 Task: Add the task  Integrate a new online platform for online meditation sessions to the section Feature Flurry in the project AutoWave and add a Due Date to the respective task as 2023/12/25
Action: Mouse moved to (767, 449)
Screenshot: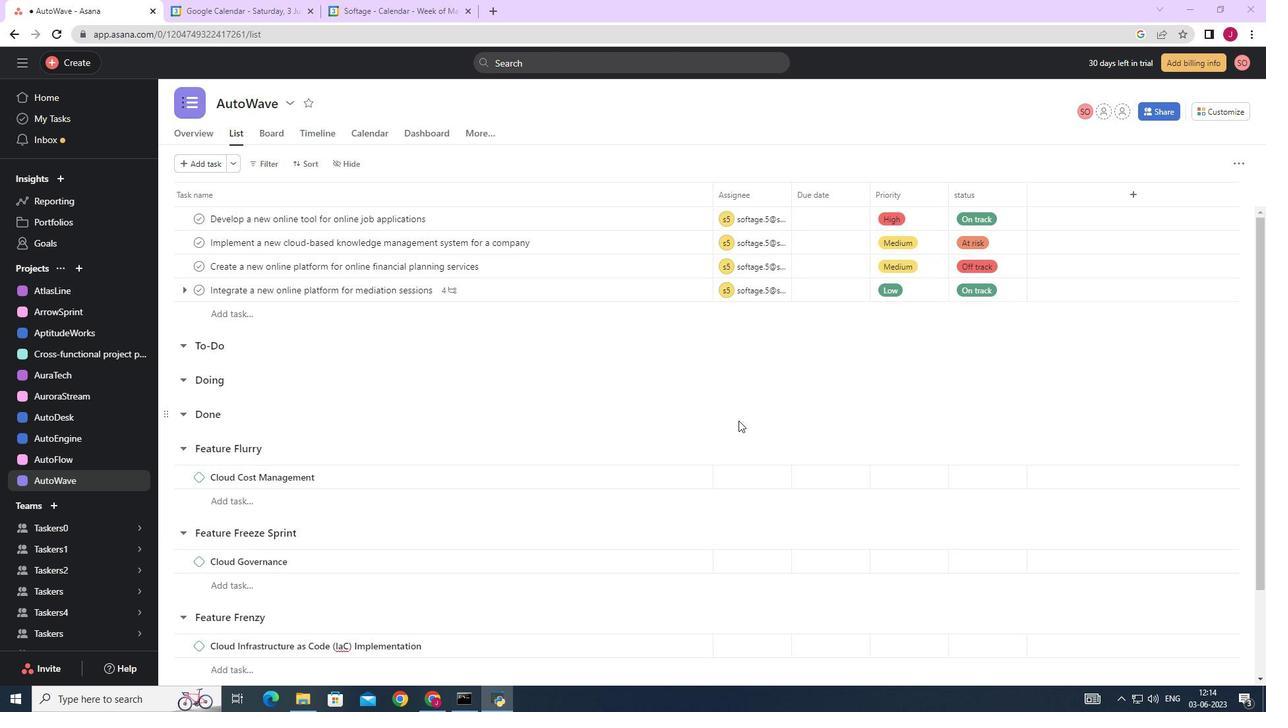 
Action: Mouse scrolled (767, 450) with delta (0, 0)
Screenshot: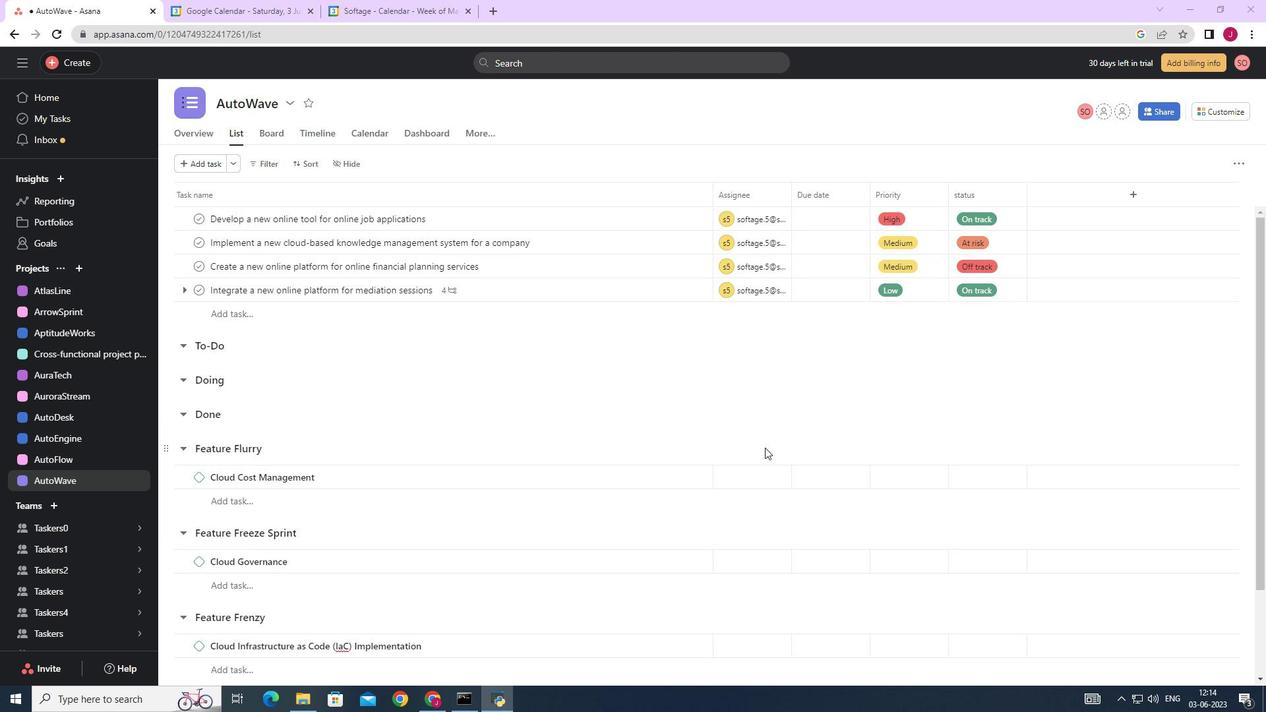 
Action: Mouse scrolled (767, 450) with delta (0, 0)
Screenshot: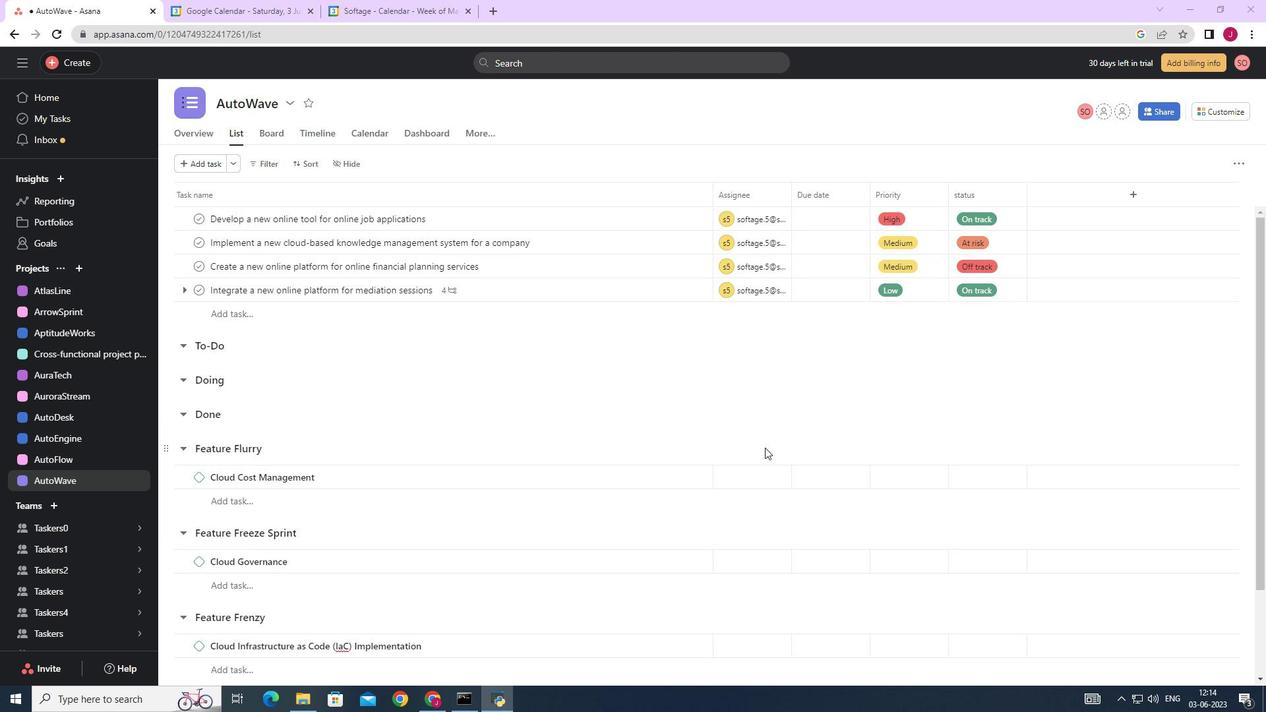 
Action: Mouse scrolled (767, 450) with delta (0, 0)
Screenshot: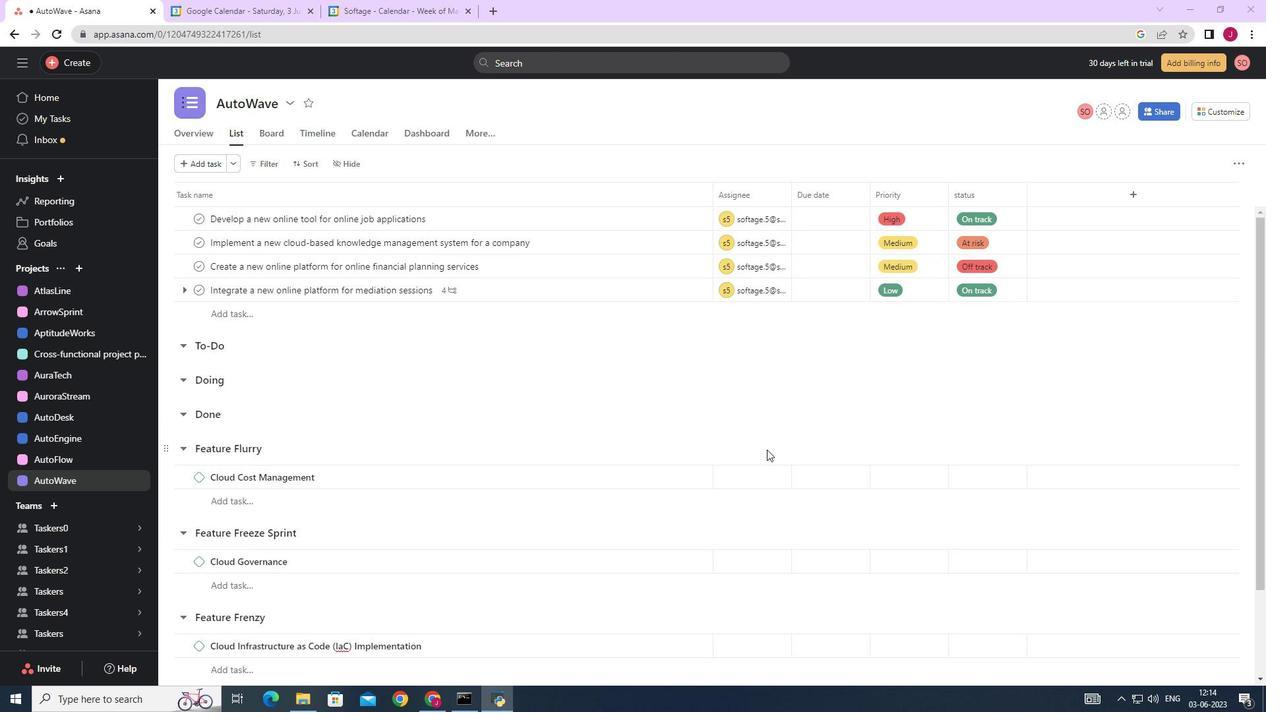 
Action: Mouse moved to (497, 410)
Screenshot: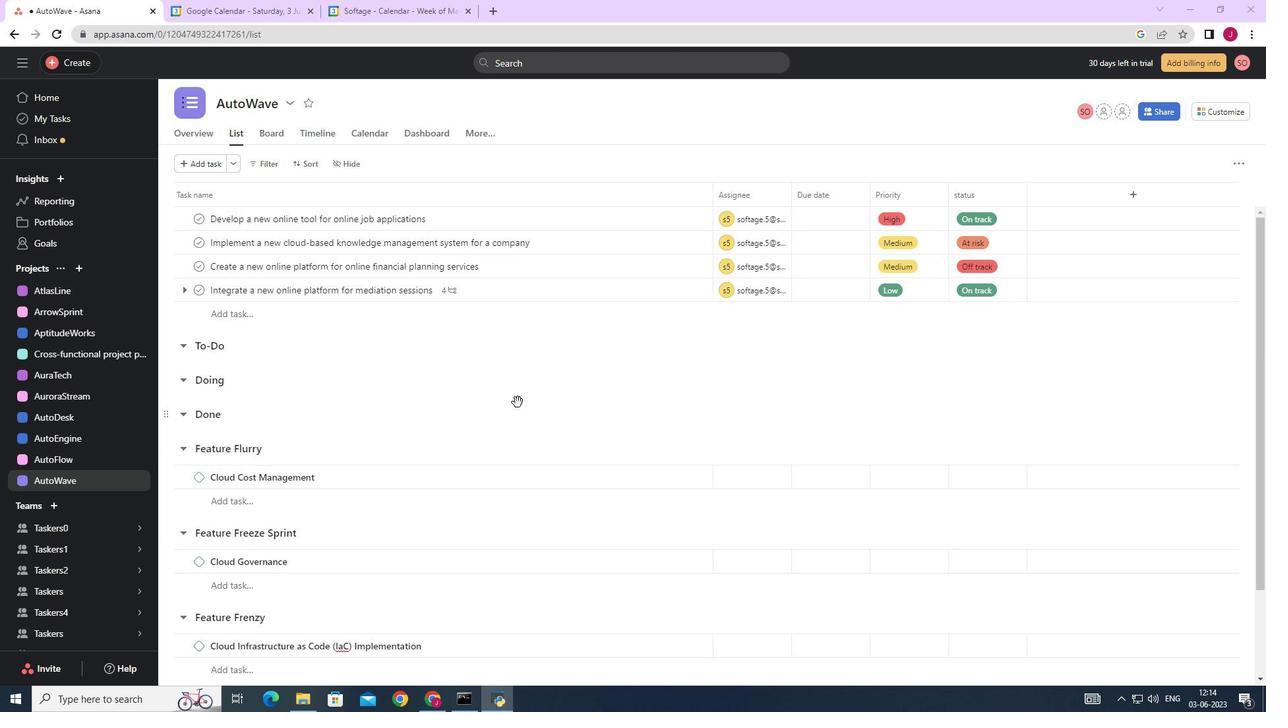 
Action: Mouse scrolled (497, 411) with delta (0, 0)
Screenshot: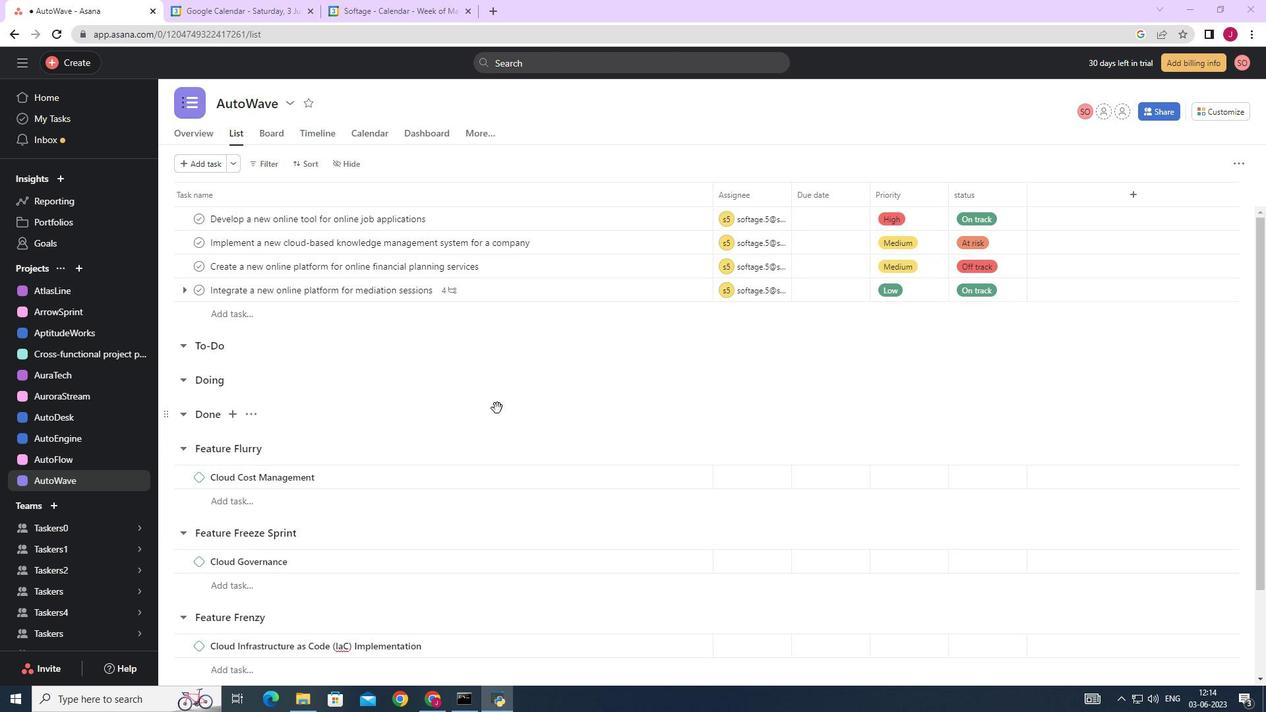 
Action: Mouse scrolled (497, 411) with delta (0, 0)
Screenshot: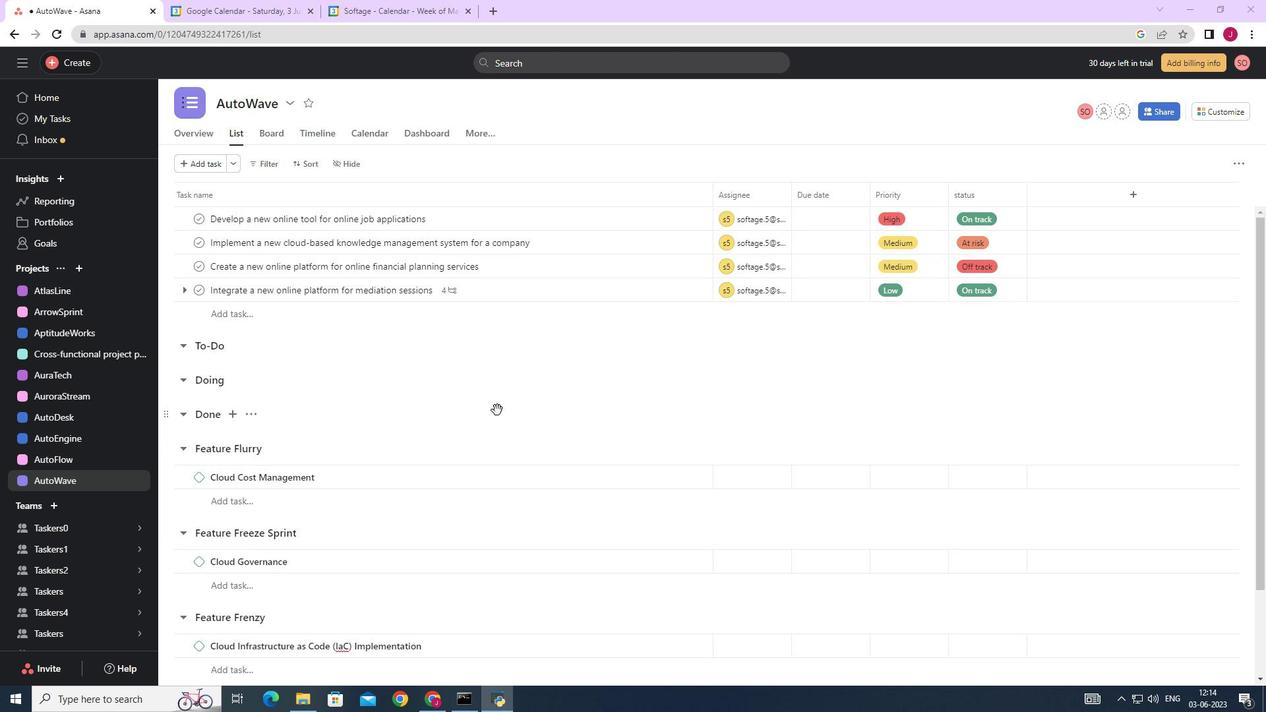 
Action: Mouse moved to (672, 291)
Screenshot: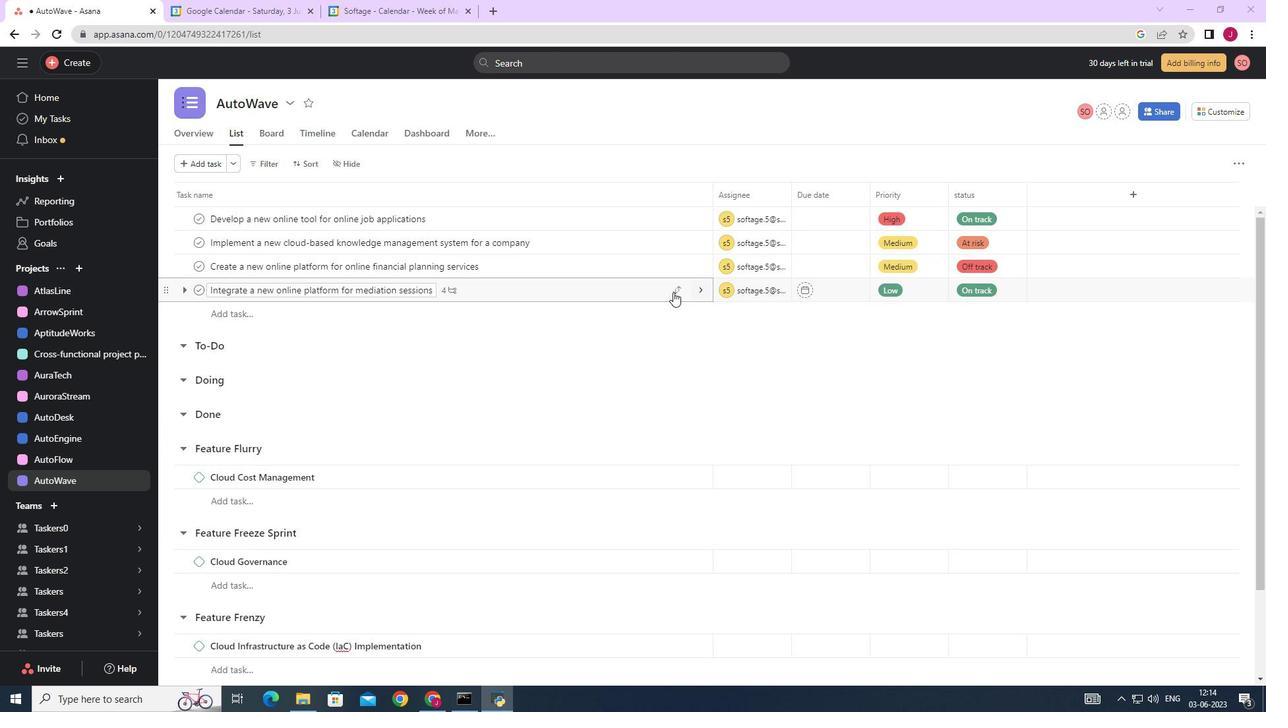 
Action: Mouse pressed left at (672, 291)
Screenshot: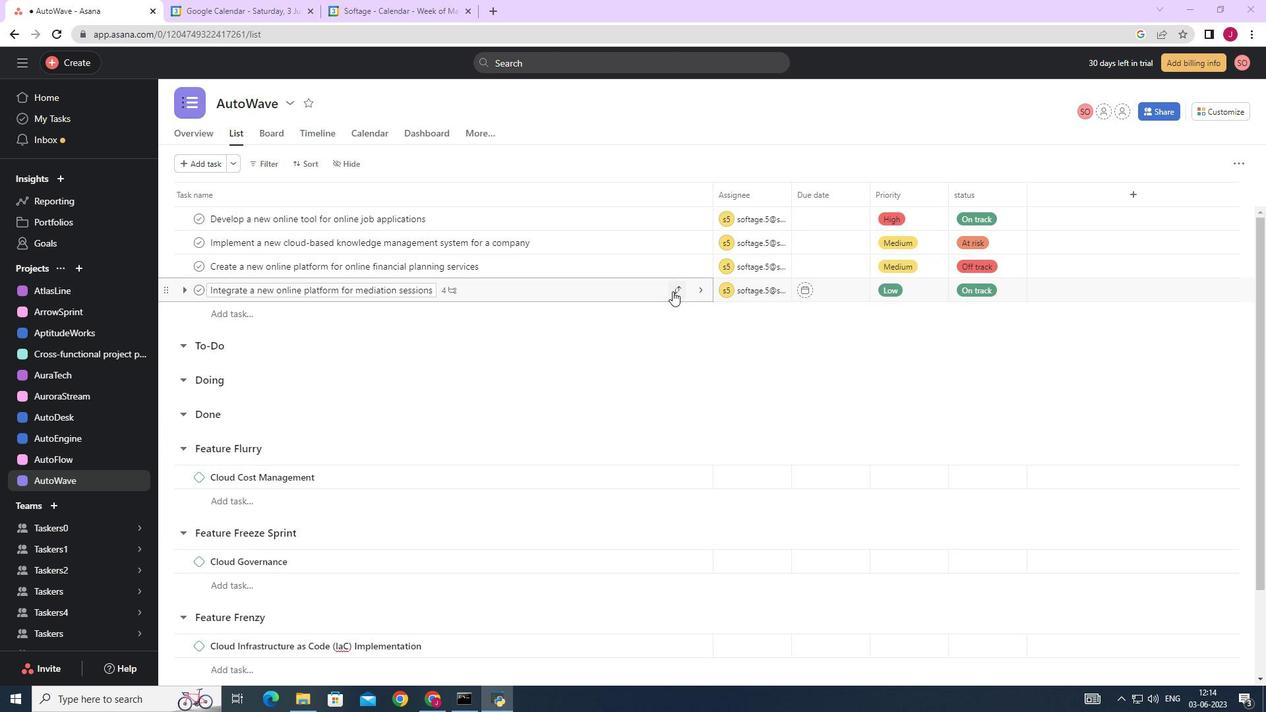 
Action: Mouse moved to (631, 436)
Screenshot: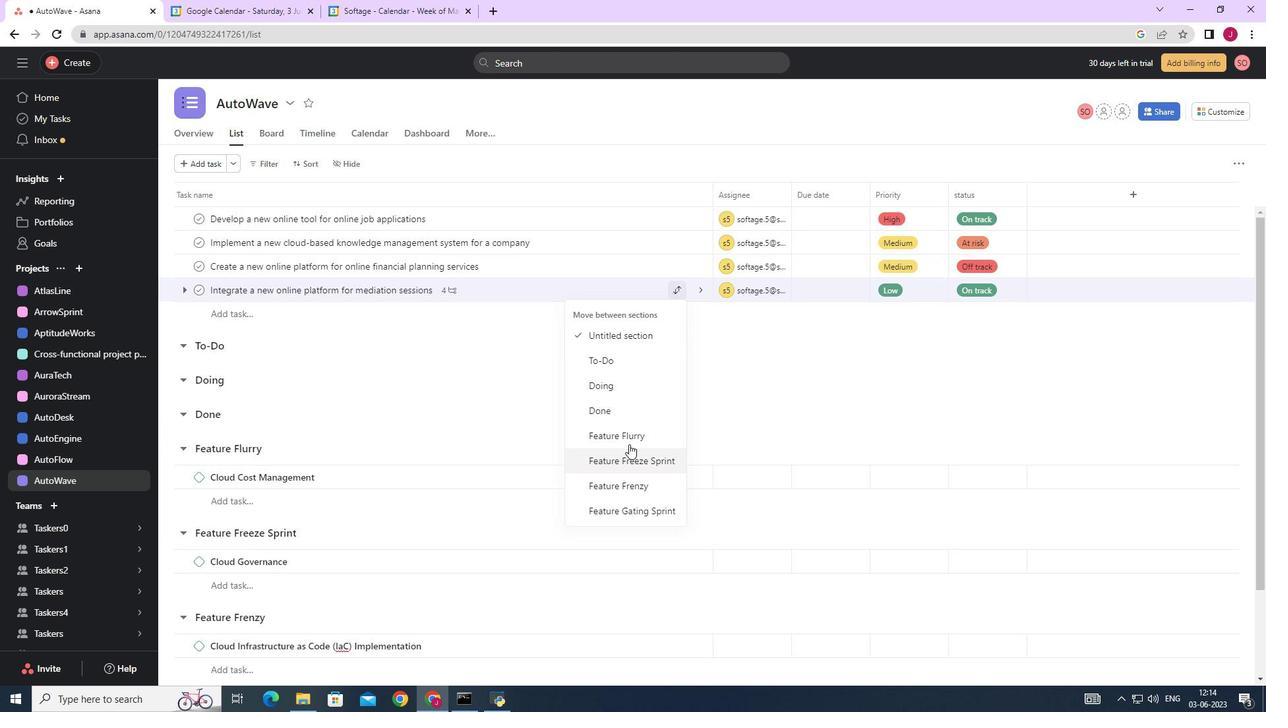 
Action: Mouse pressed left at (631, 436)
Screenshot: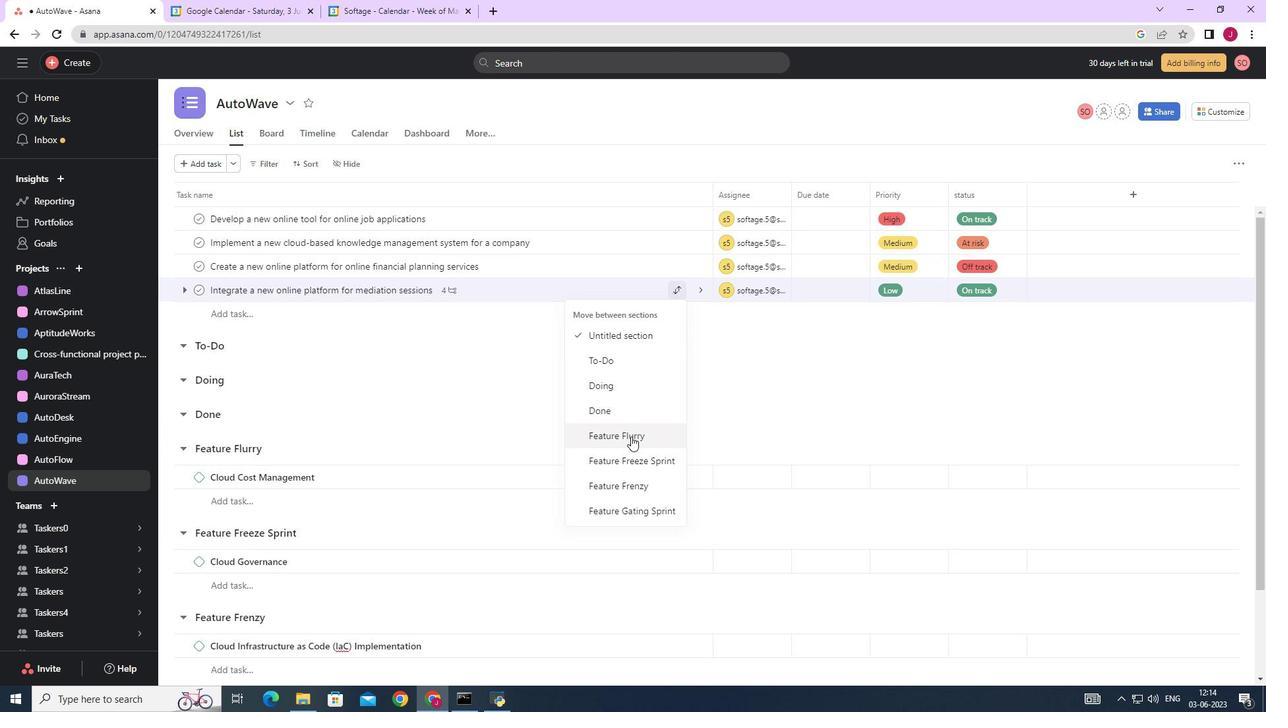 
Action: Mouse moved to (829, 451)
Screenshot: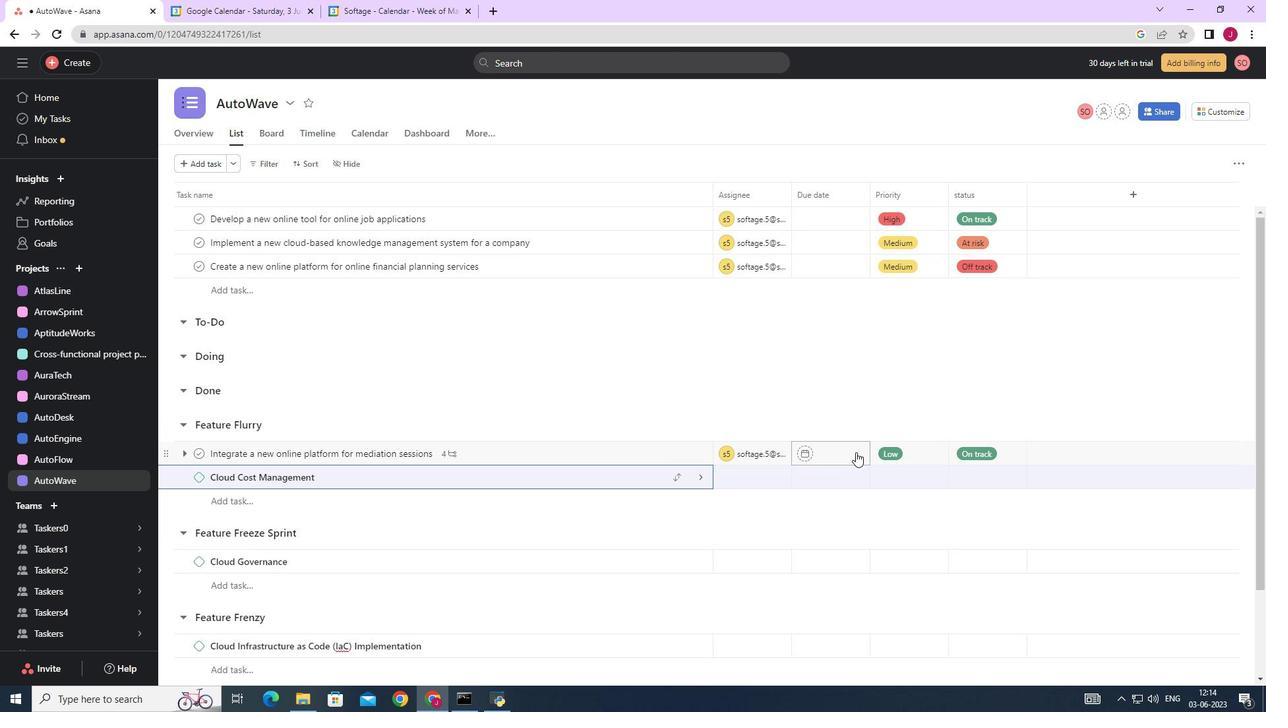 
Action: Mouse pressed left at (829, 451)
Screenshot: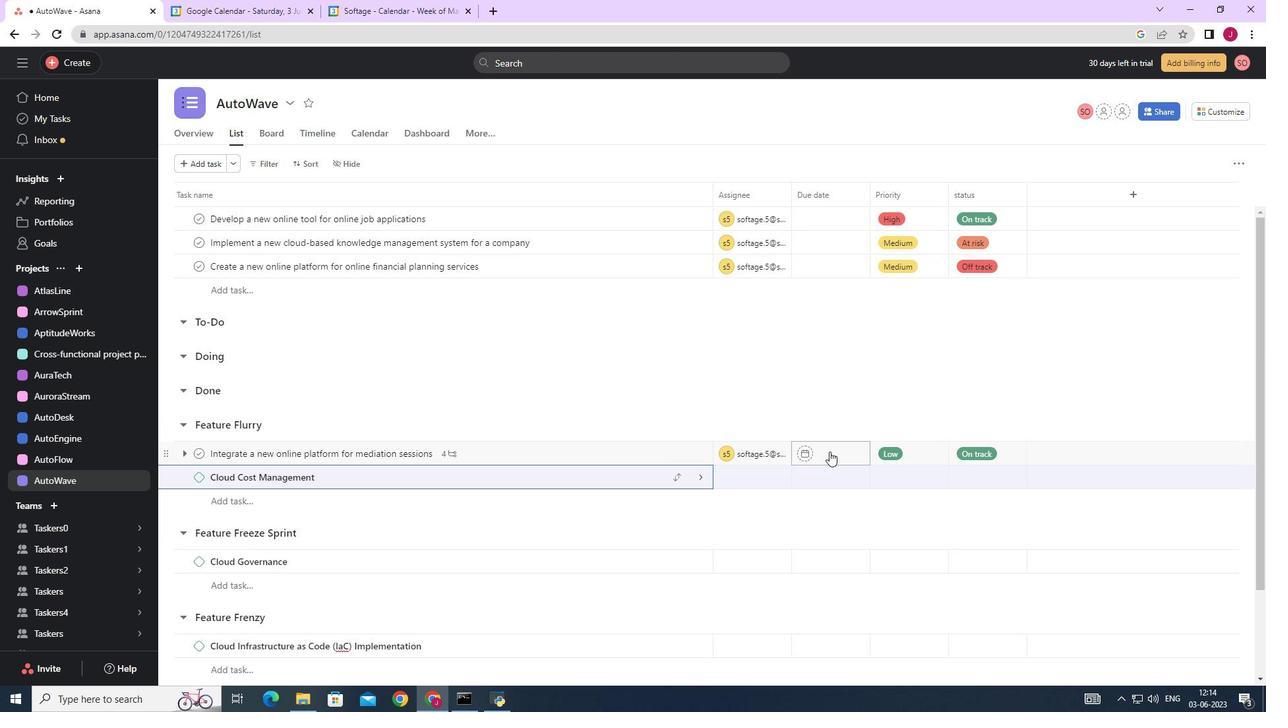 
Action: Mouse moved to (966, 245)
Screenshot: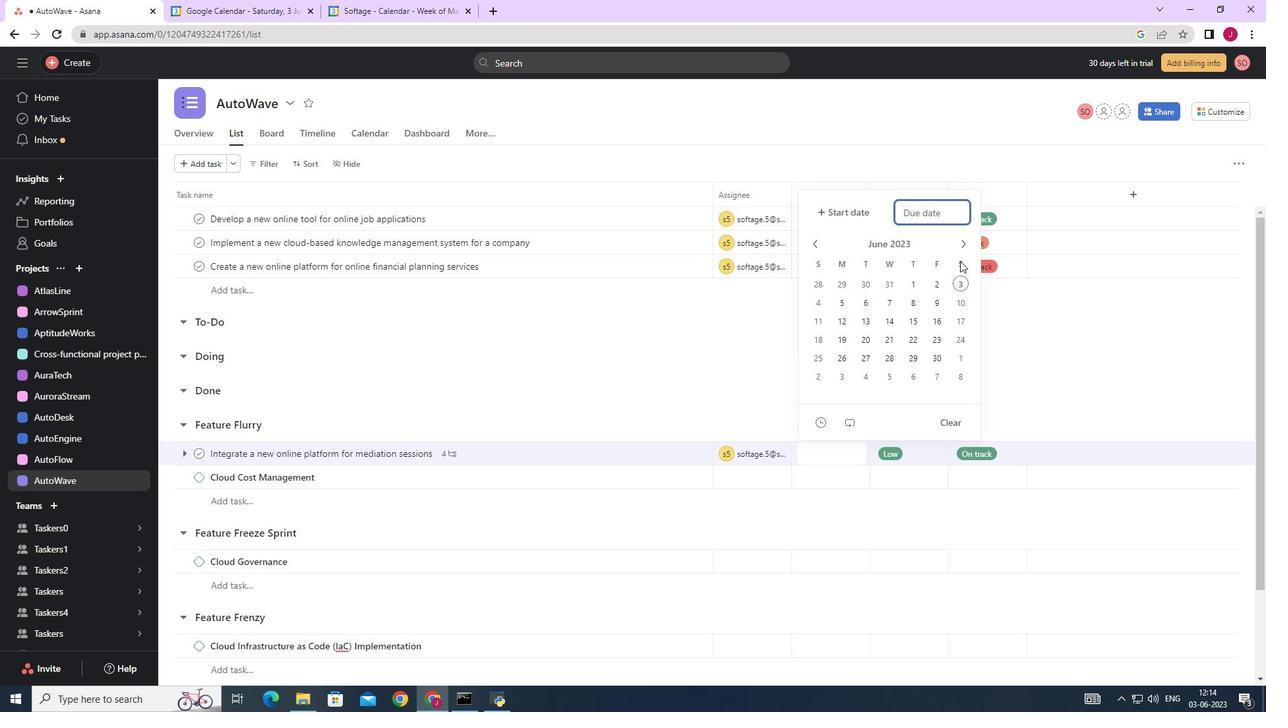 
Action: Mouse pressed left at (966, 245)
Screenshot: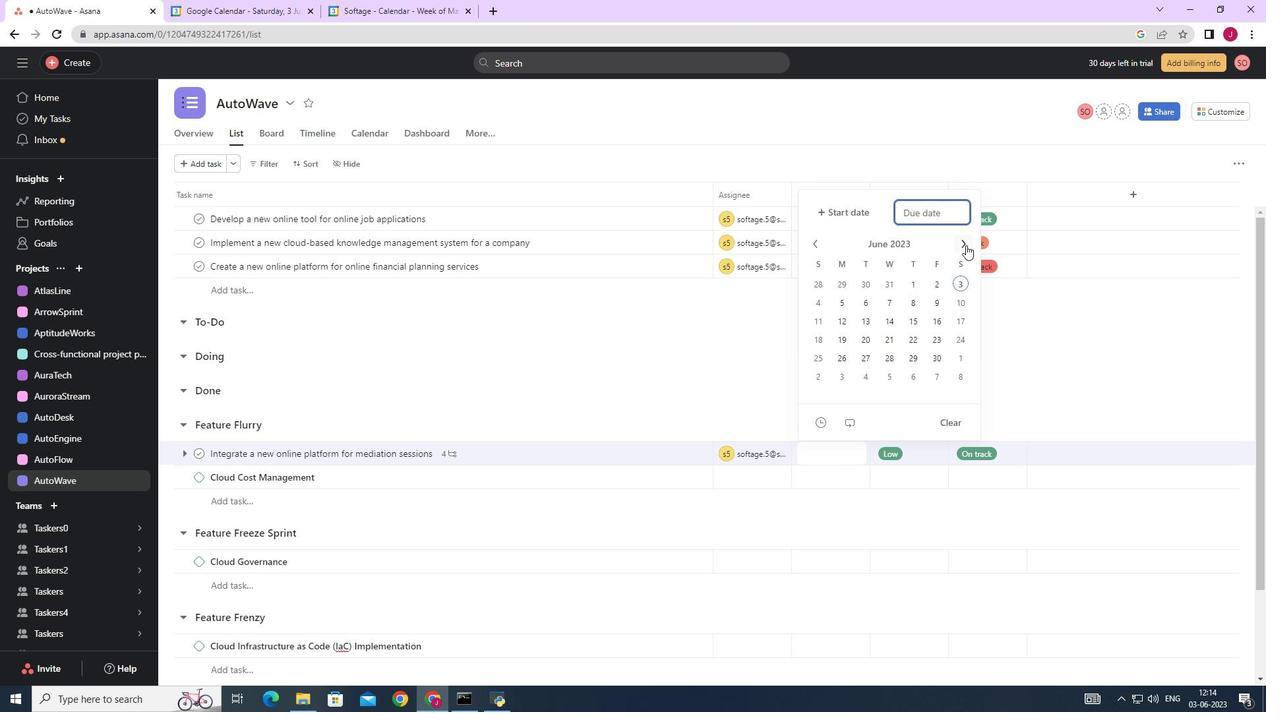 
Action: Mouse pressed left at (966, 245)
Screenshot: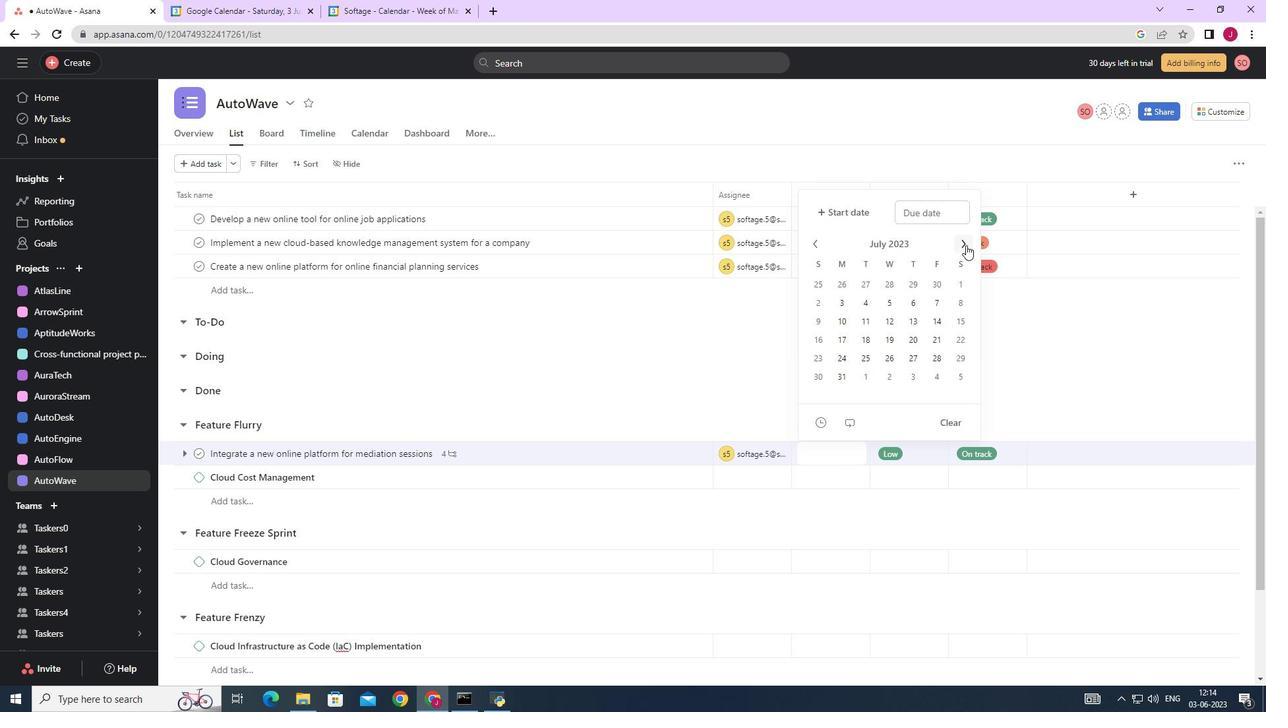 
Action: Mouse pressed left at (966, 245)
Screenshot: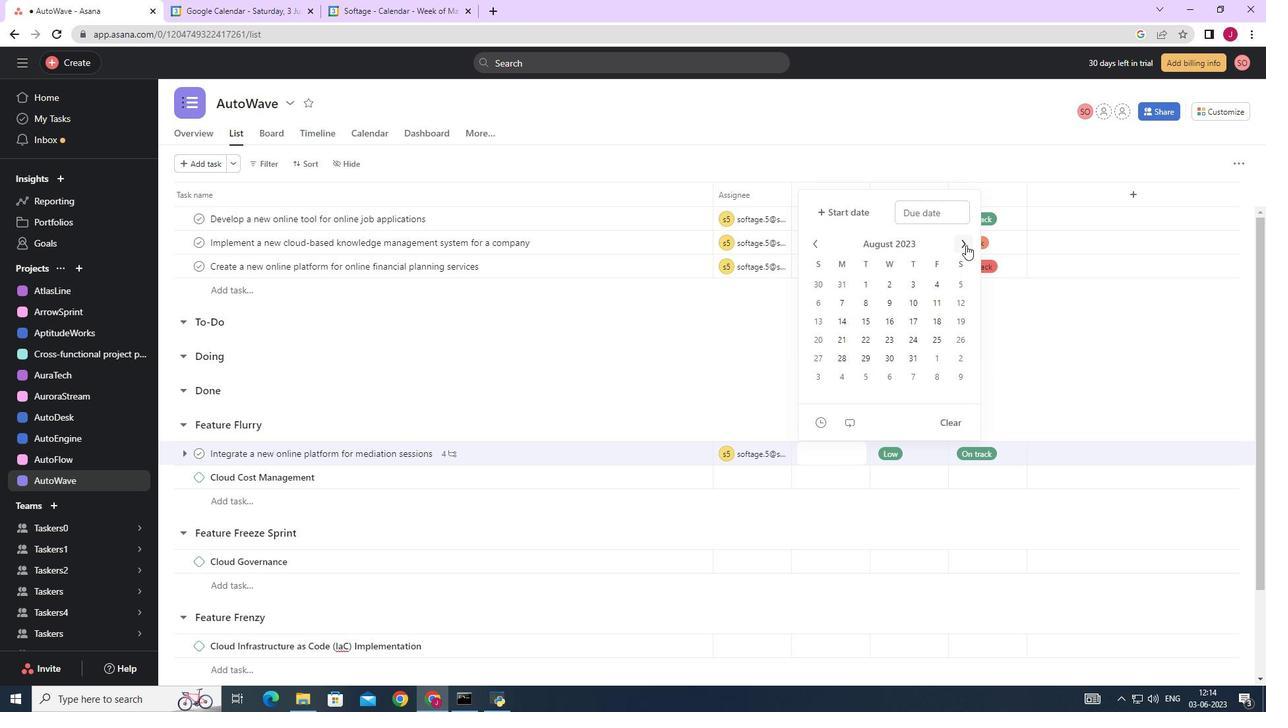 
Action: Mouse pressed left at (966, 245)
Screenshot: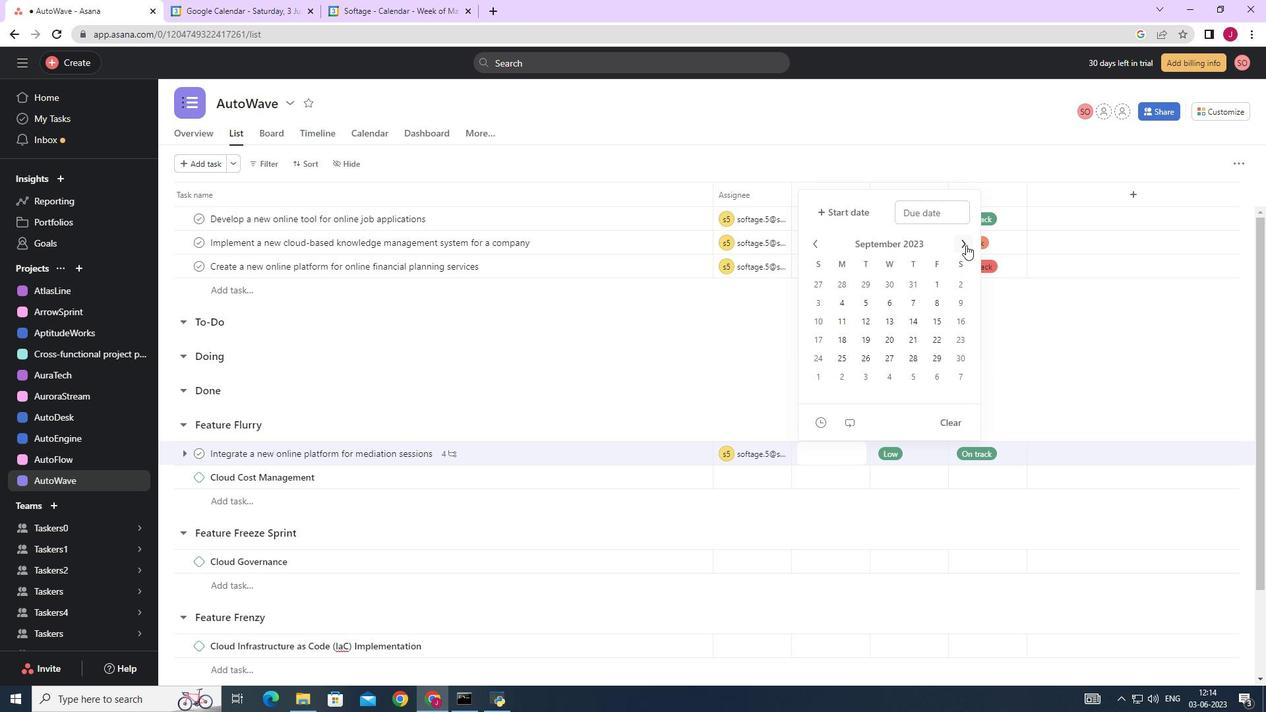 
Action: Mouse pressed left at (966, 245)
Screenshot: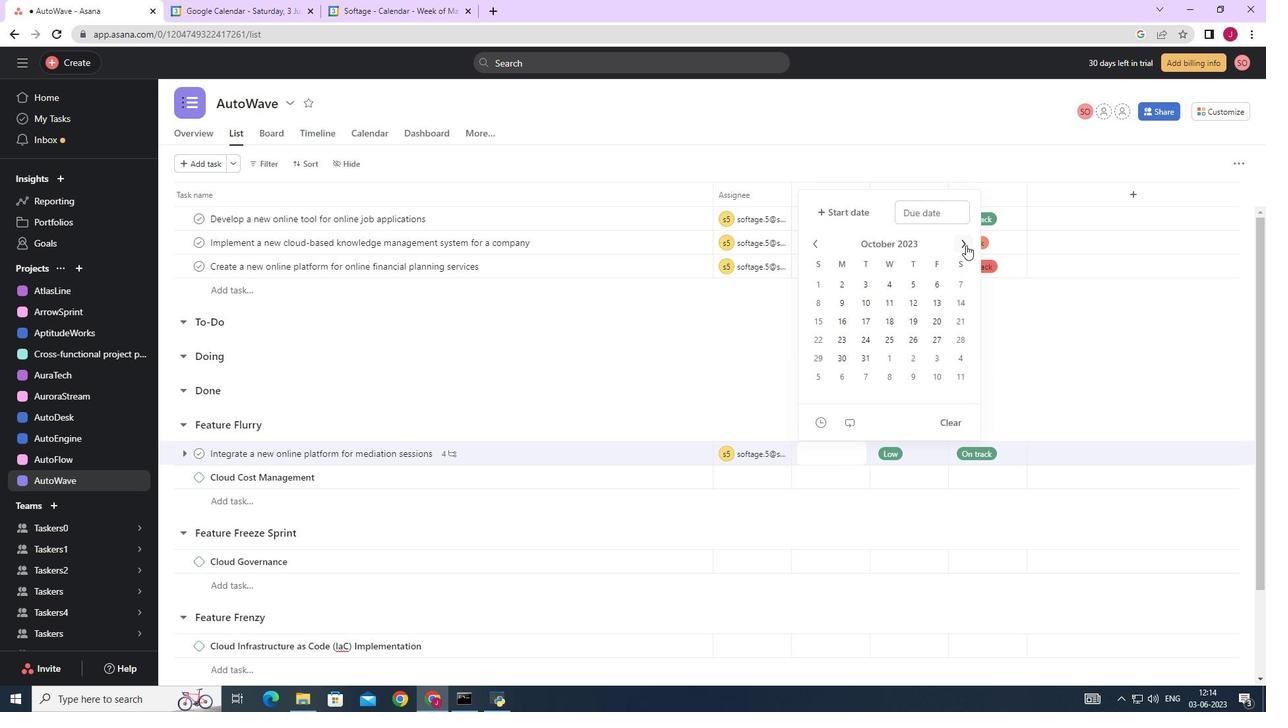 
Action: Mouse pressed left at (966, 245)
Screenshot: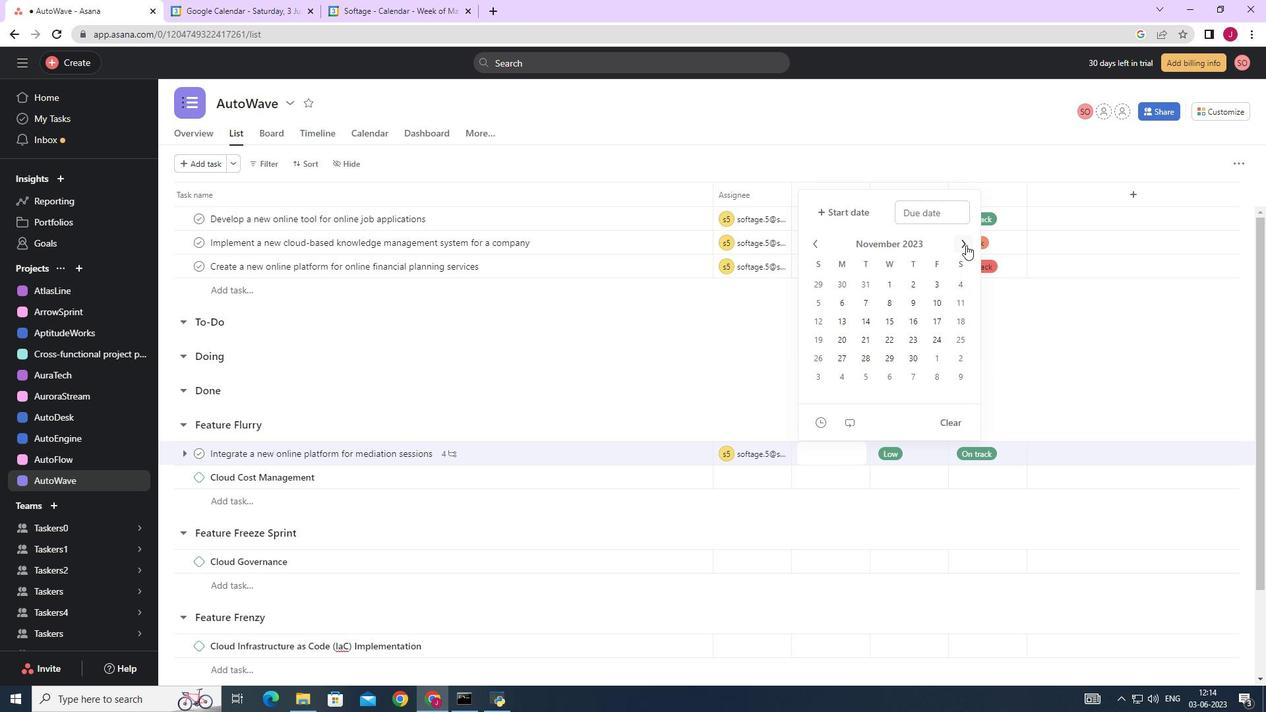 
Action: Mouse moved to (847, 358)
Screenshot: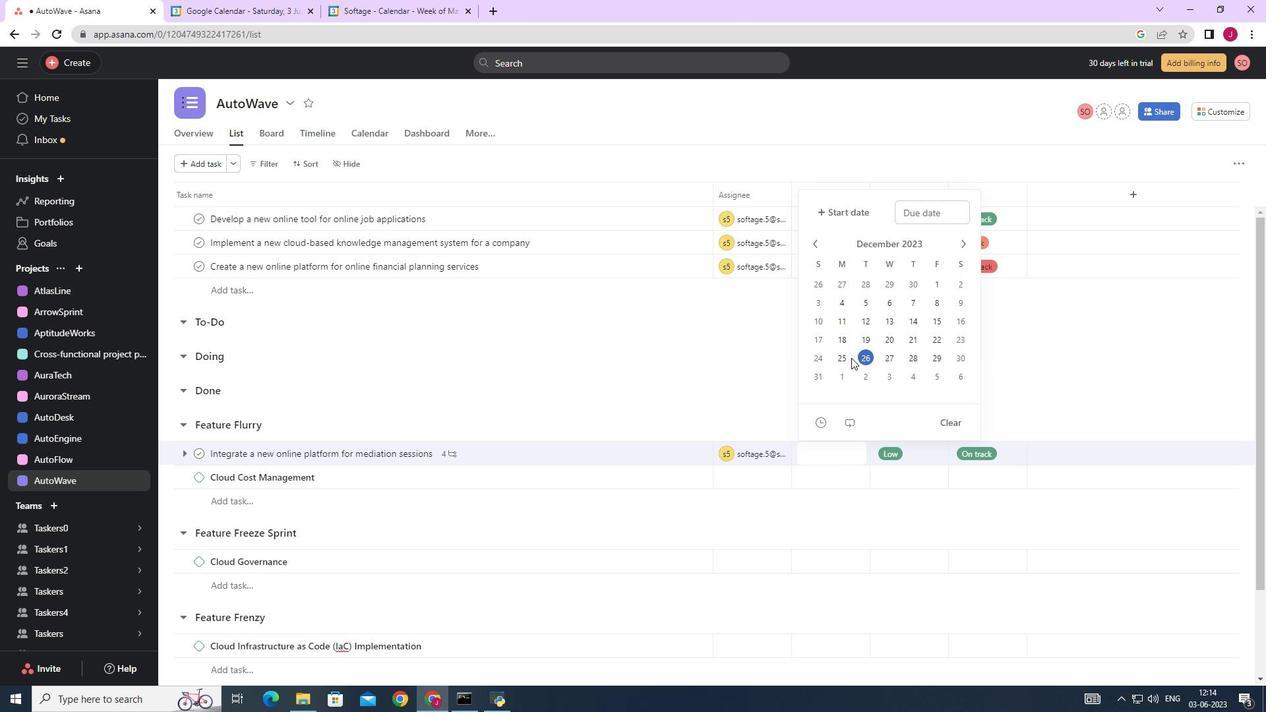 
Action: Mouse pressed left at (847, 358)
Screenshot: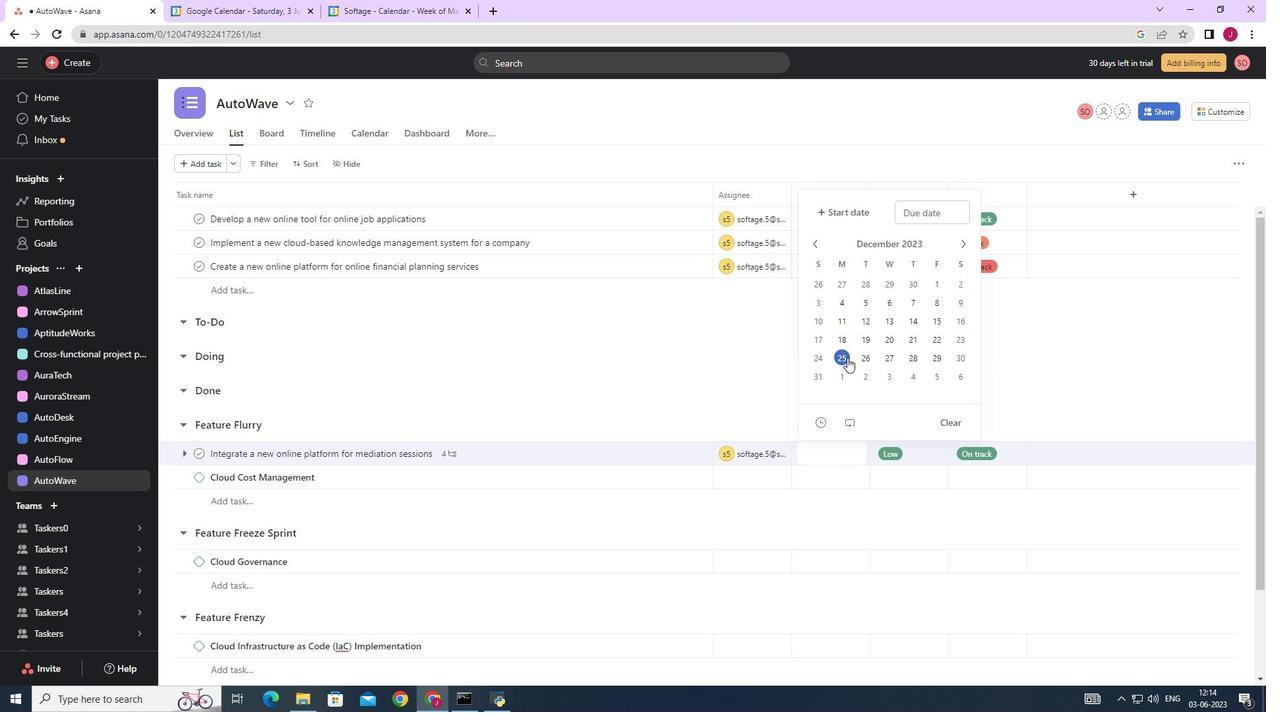 
Action: Mouse moved to (1097, 353)
Screenshot: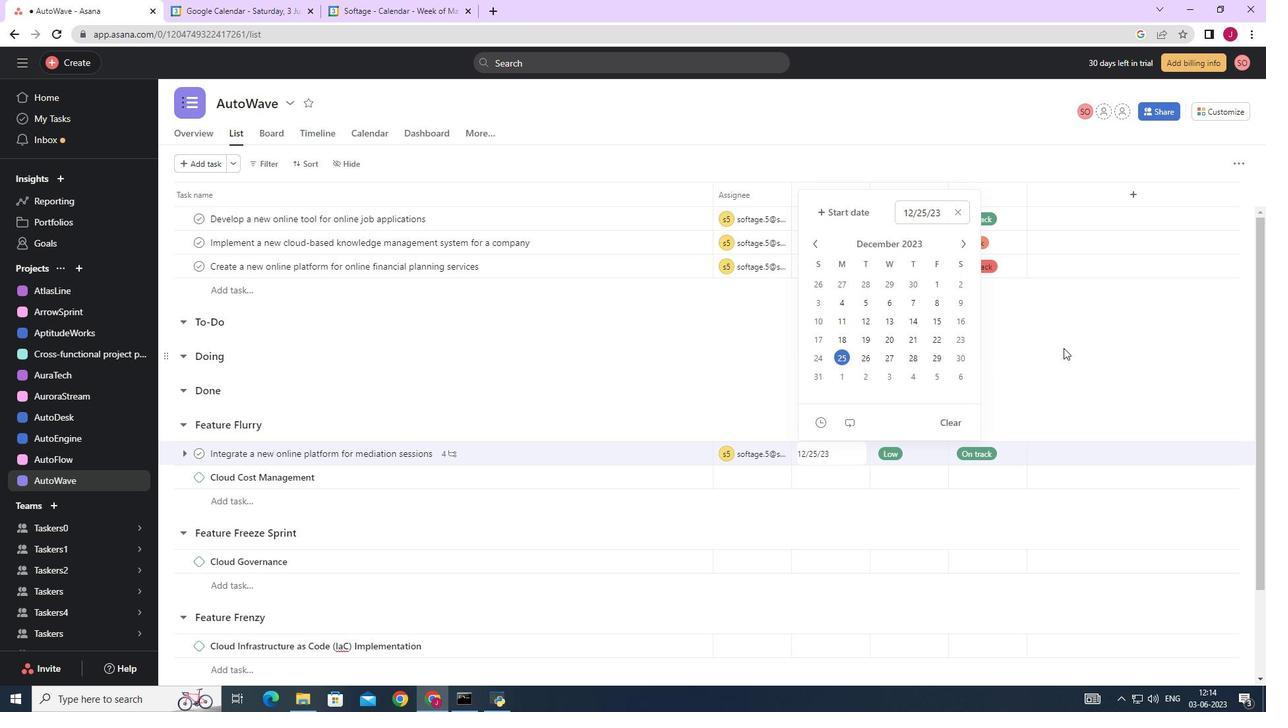
Action: Mouse pressed left at (1097, 353)
Screenshot: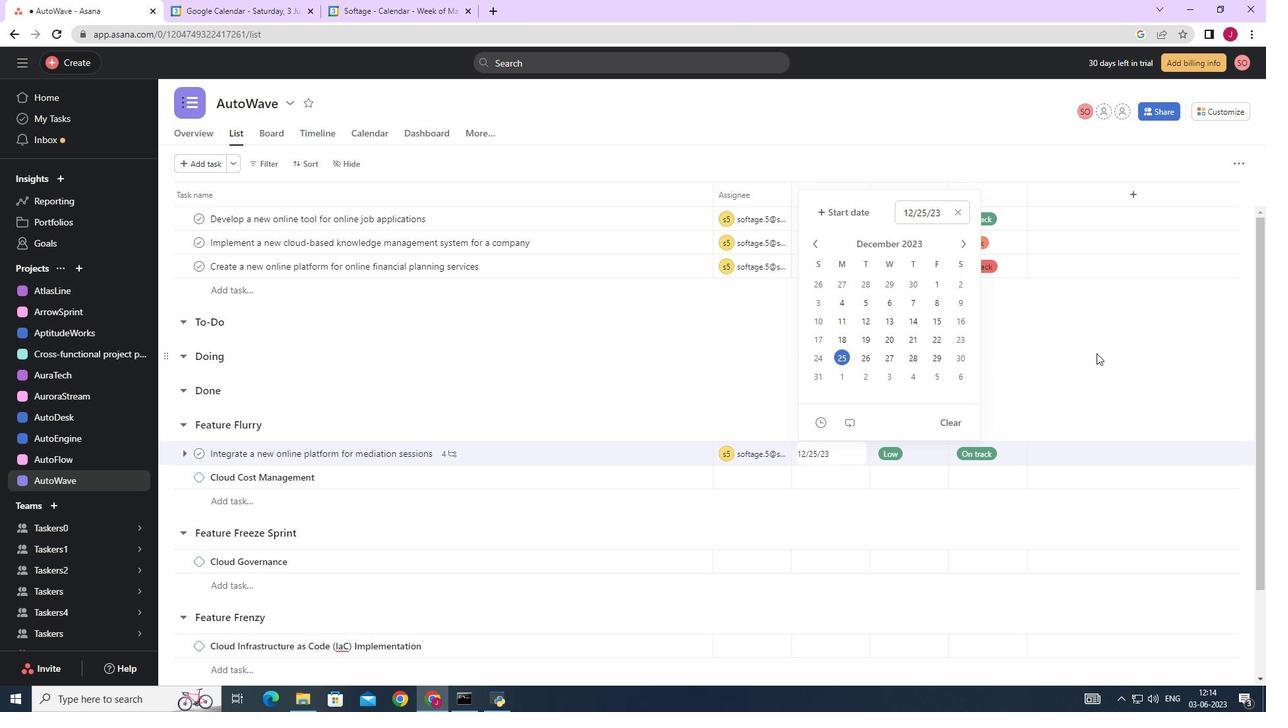 
Action: Mouse moved to (1091, 354)
Screenshot: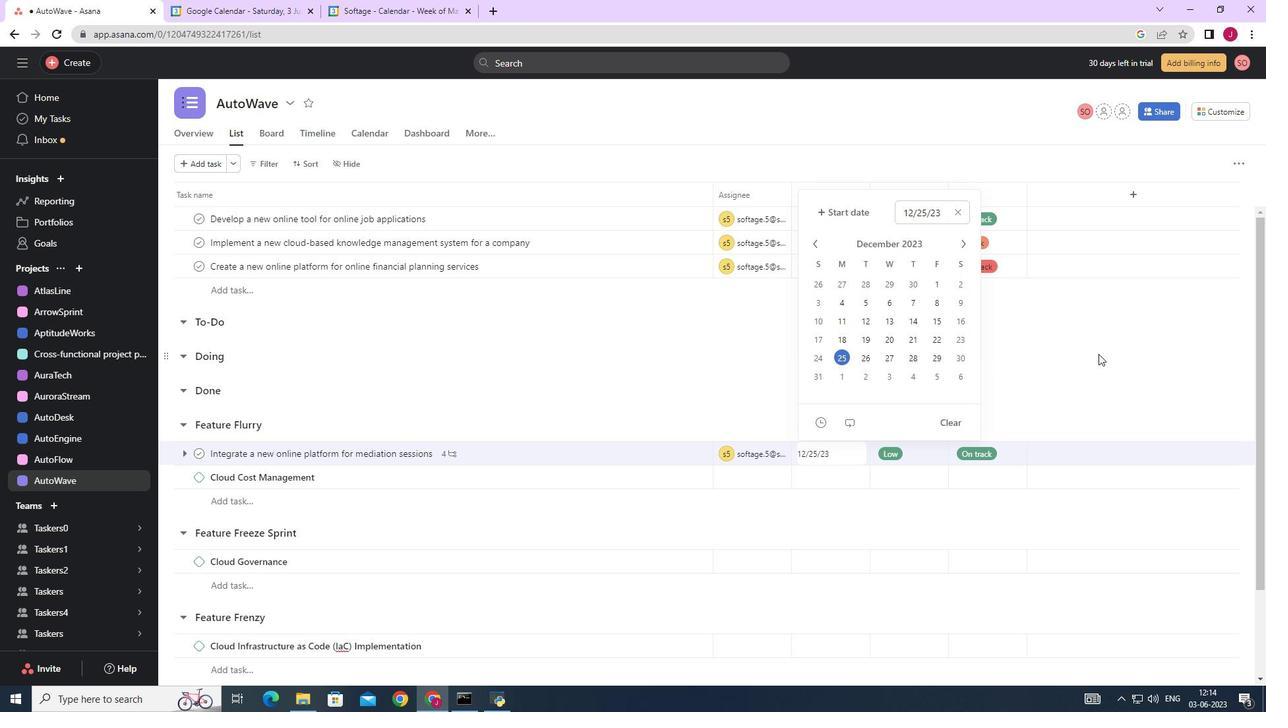 
